 Task: Filter short by Most relevant.
Action: Mouse moved to (393, 93)
Screenshot: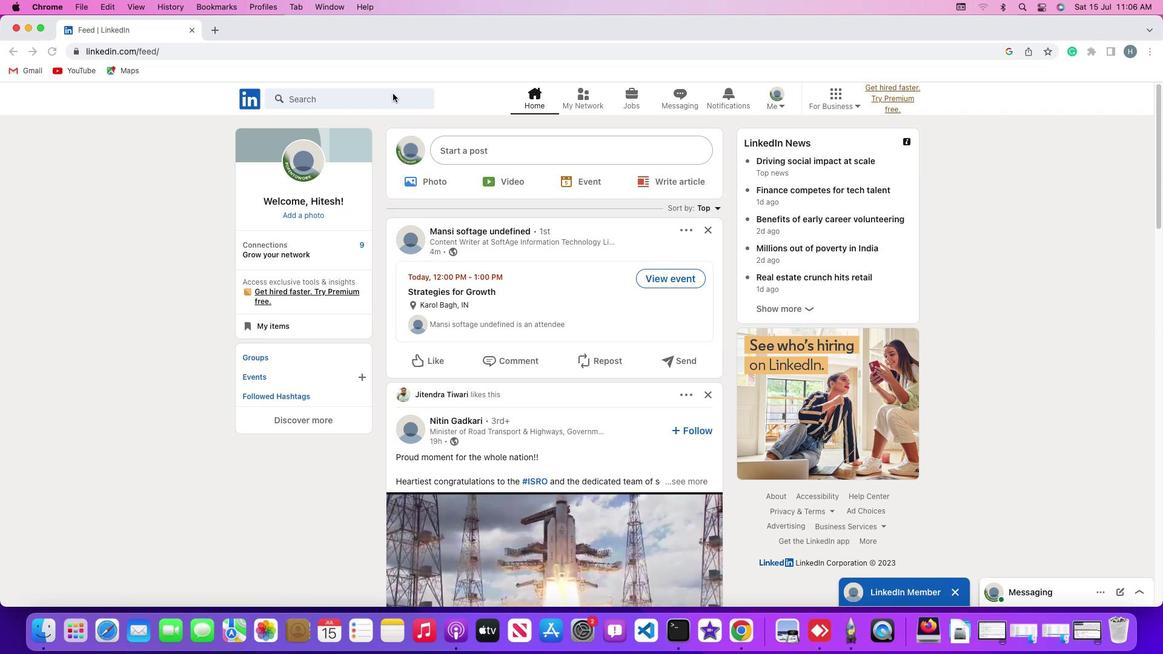 
Action: Mouse pressed left at (393, 93)
Screenshot: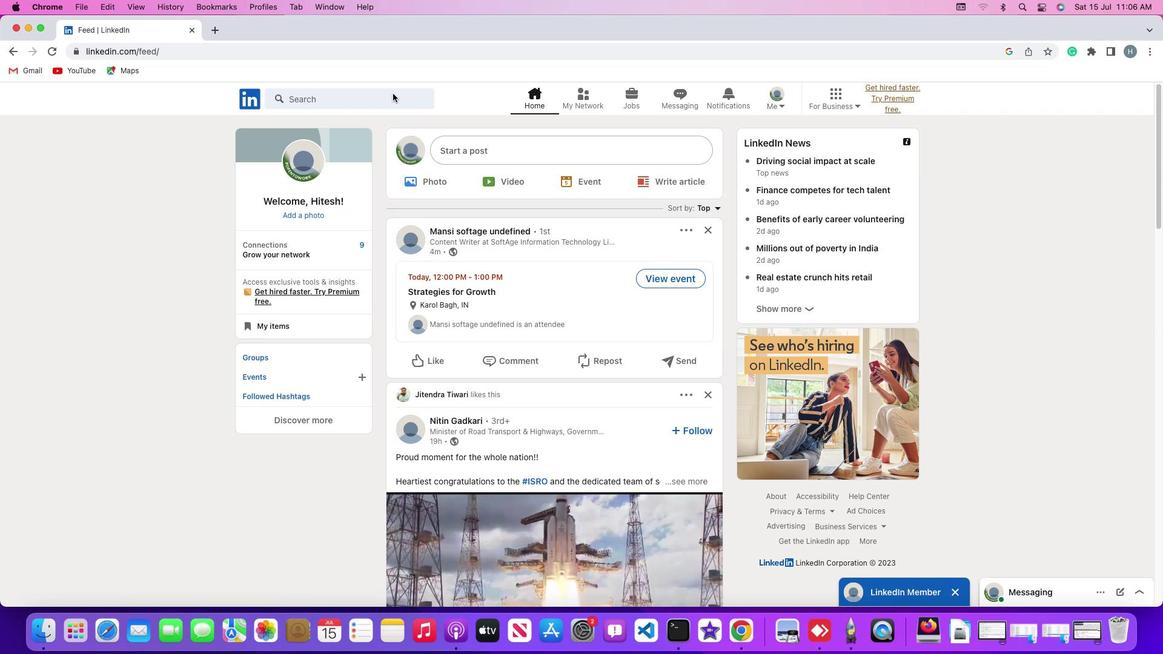 
Action: Mouse pressed left at (393, 93)
Screenshot: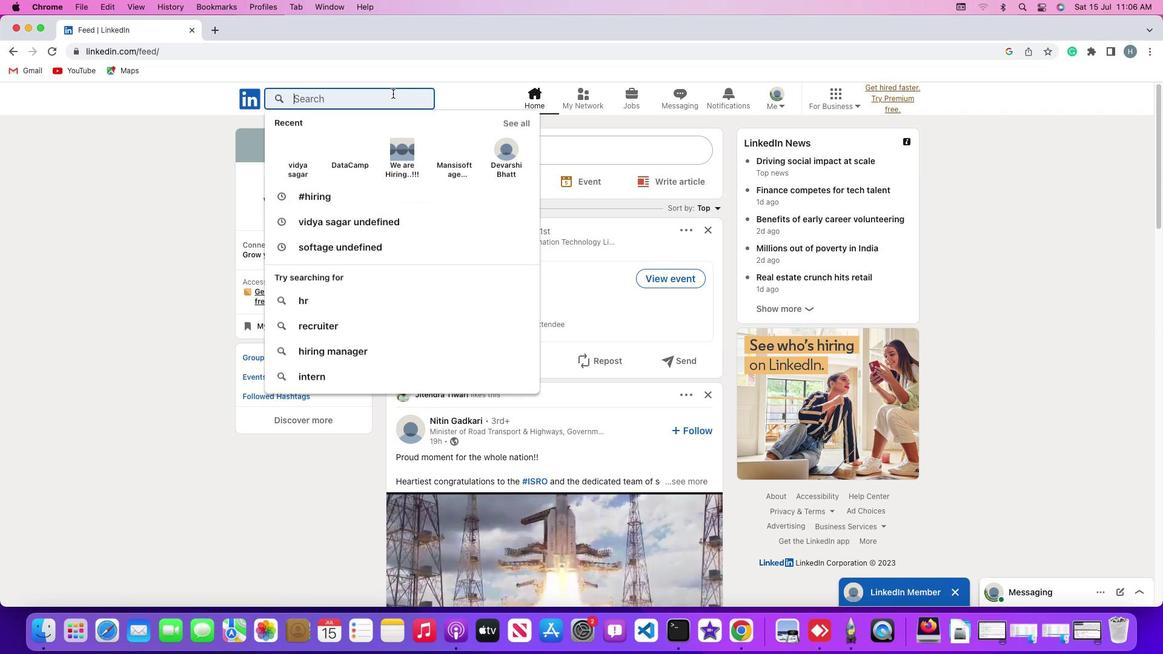 
Action: Mouse moved to (400, 96)
Screenshot: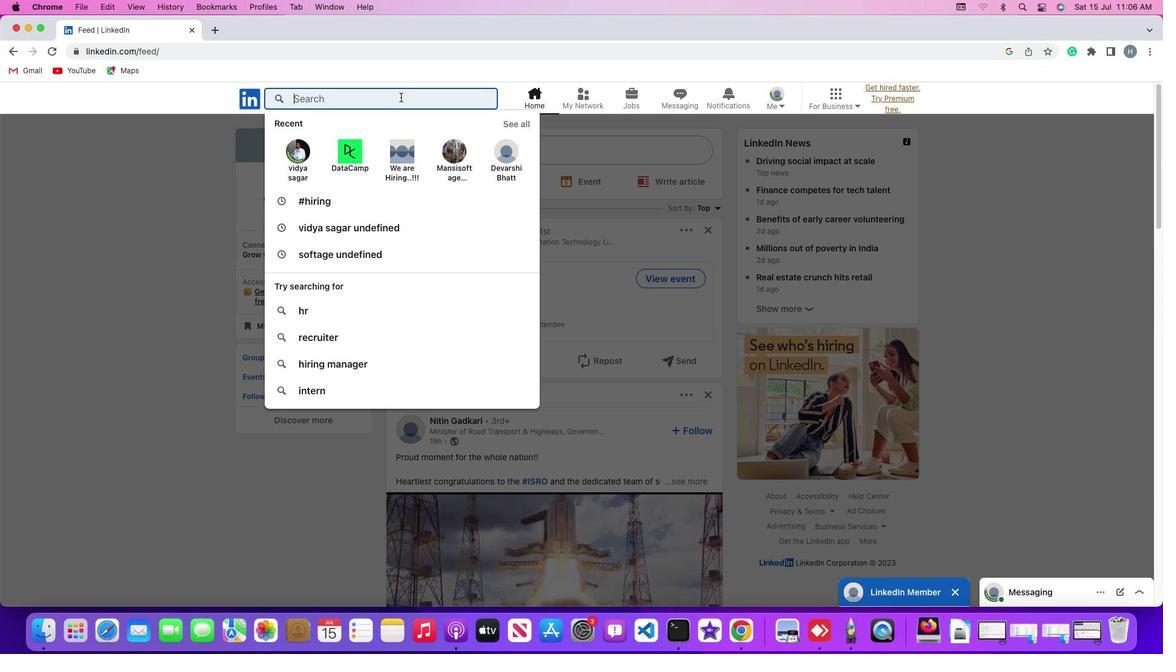 
Action: Key pressed Key.shift'#''h''i''r''i''n''g'Key.enter
Screenshot: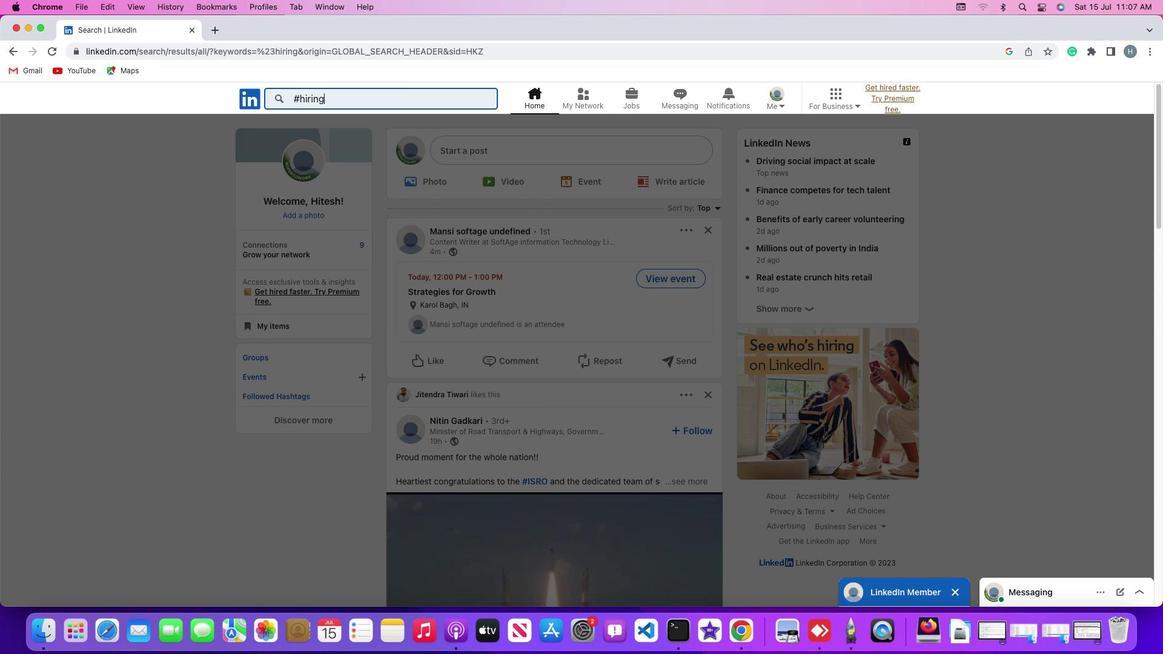 
Action: Mouse moved to (305, 130)
Screenshot: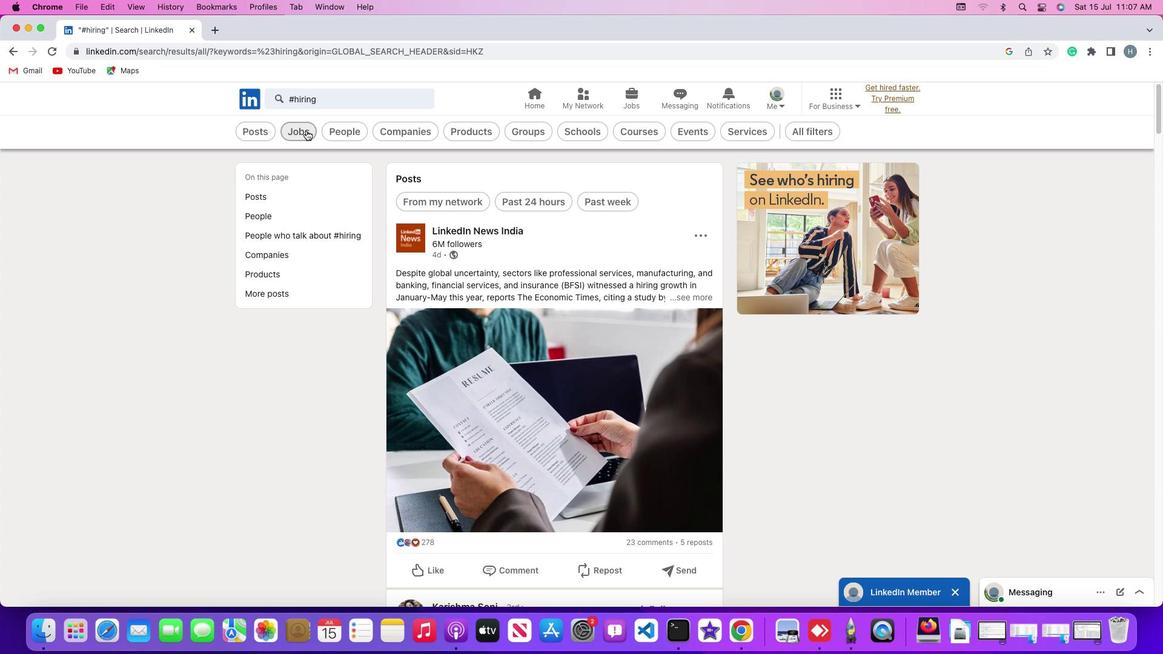 
Action: Mouse pressed left at (305, 130)
Screenshot: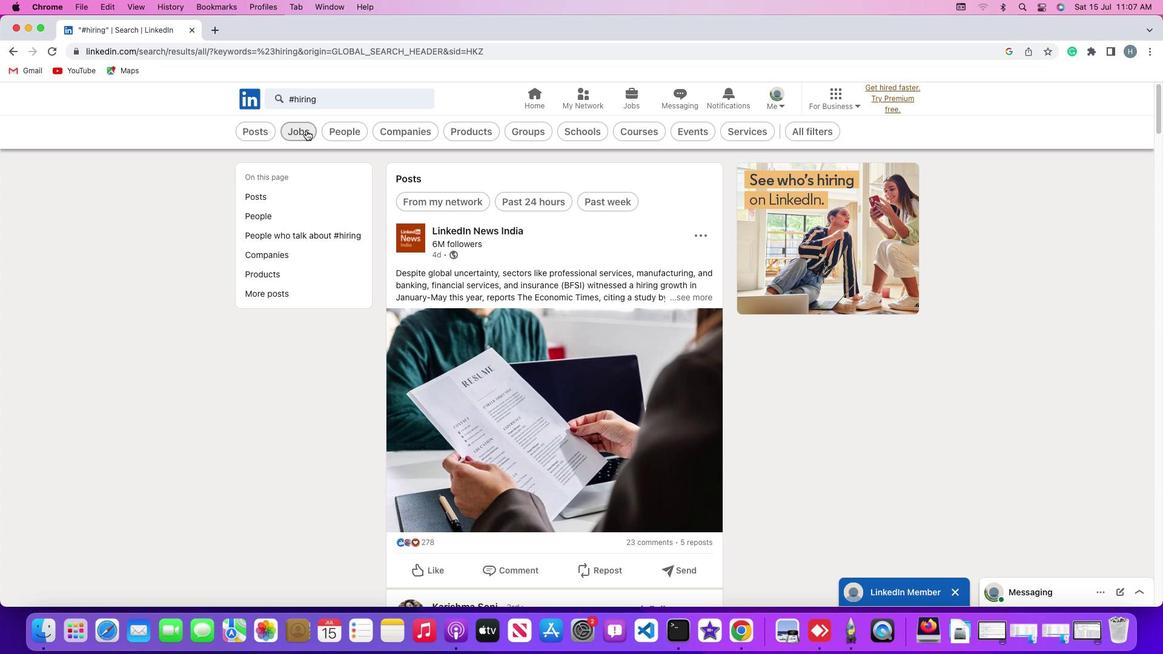 
Action: Mouse pressed left at (305, 130)
Screenshot: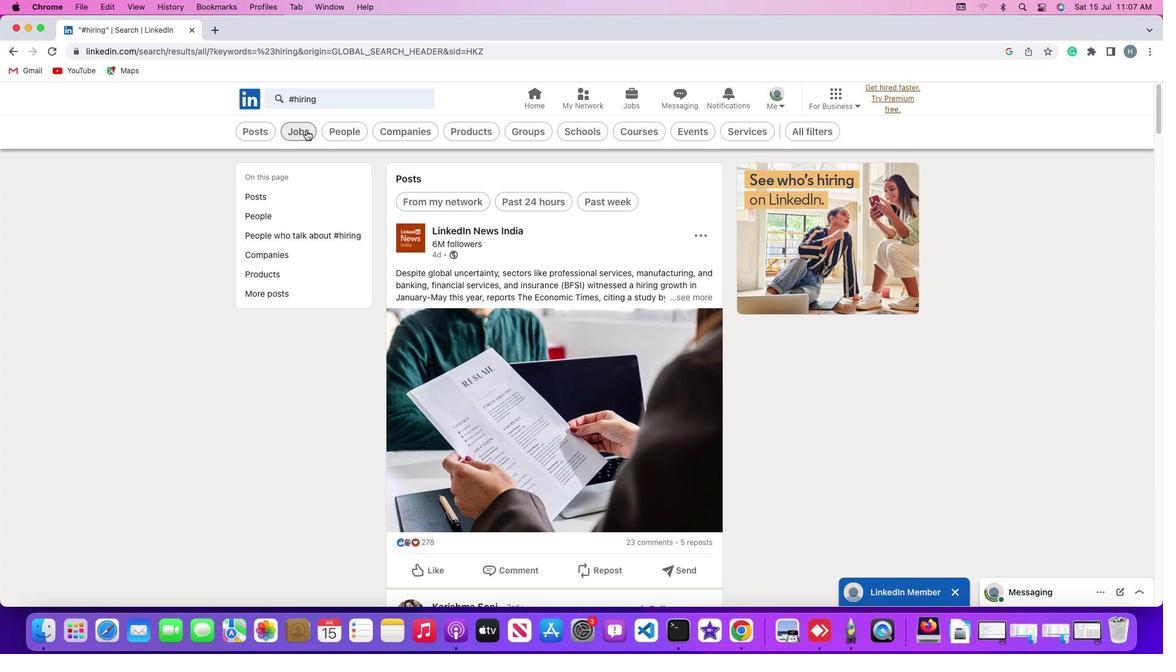 
Action: Mouse moved to (845, 130)
Screenshot: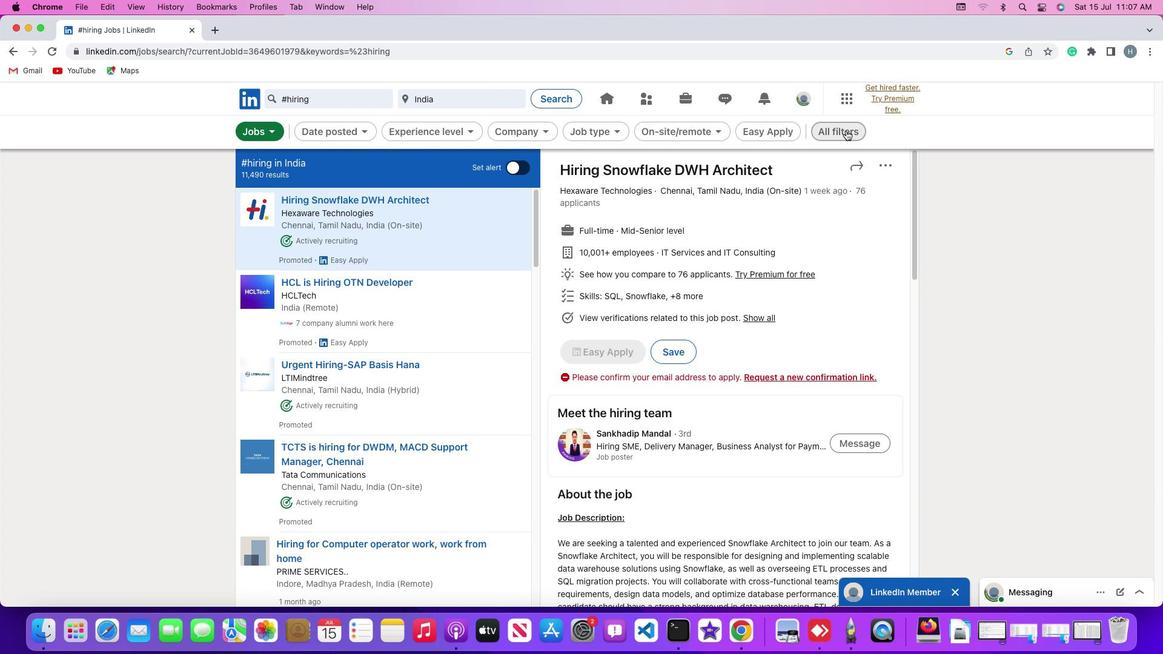 
Action: Mouse pressed left at (845, 130)
Screenshot: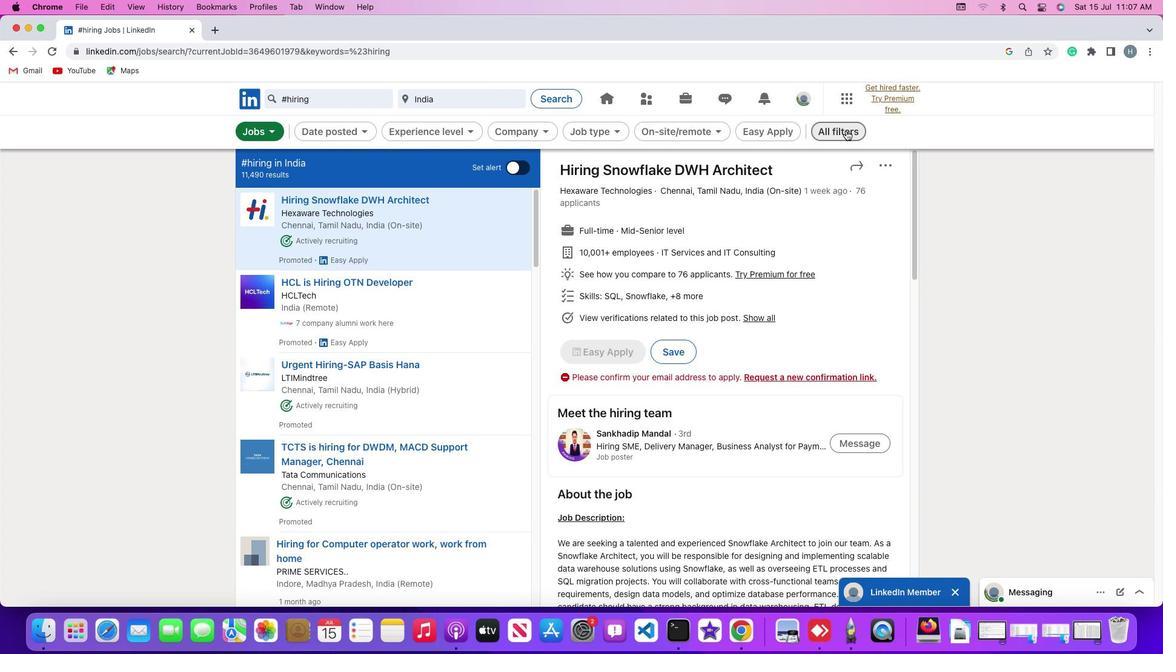 
Action: Mouse moved to (1004, 310)
Screenshot: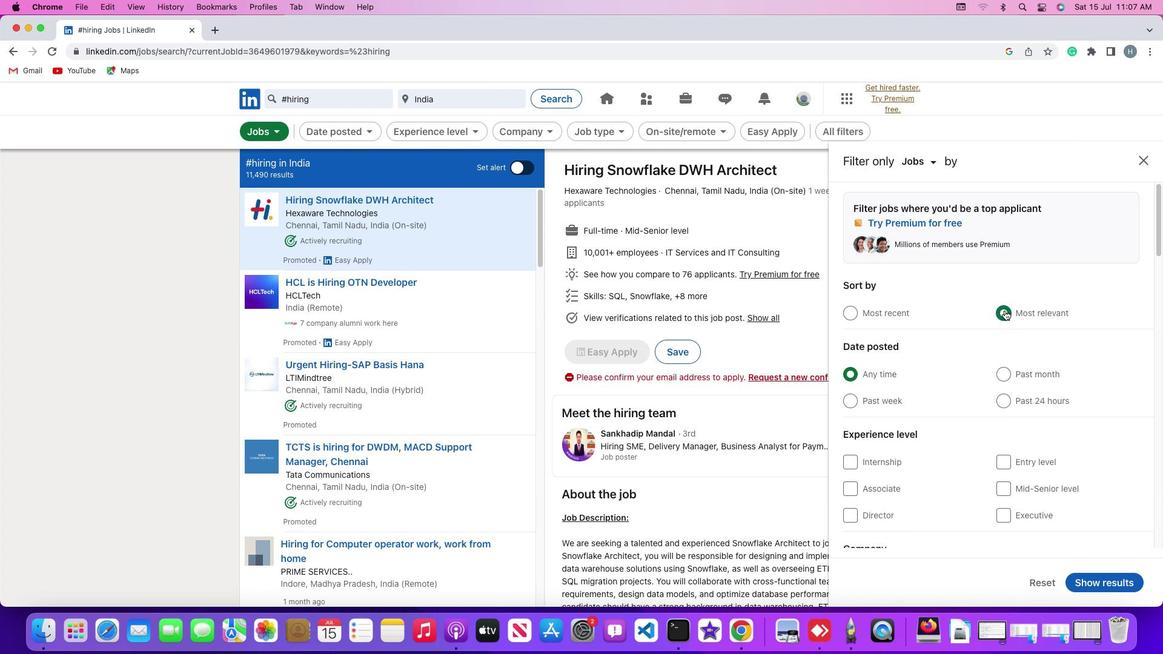 
Action: Mouse pressed left at (1004, 310)
Screenshot: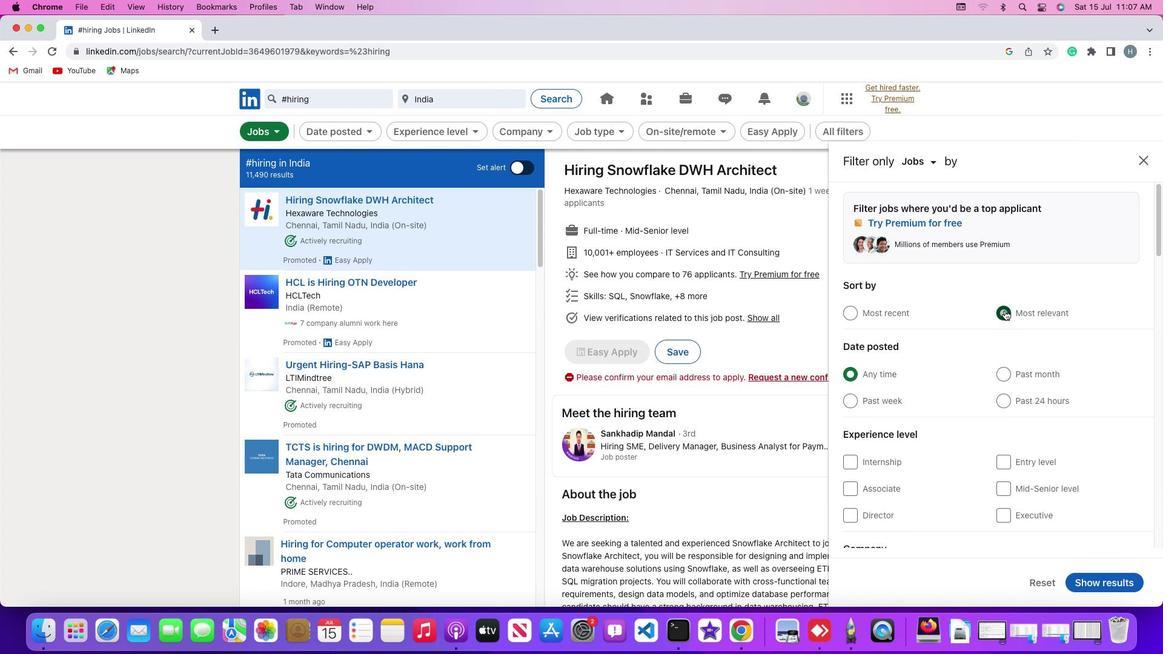 
Action: Mouse moved to (1102, 583)
Screenshot: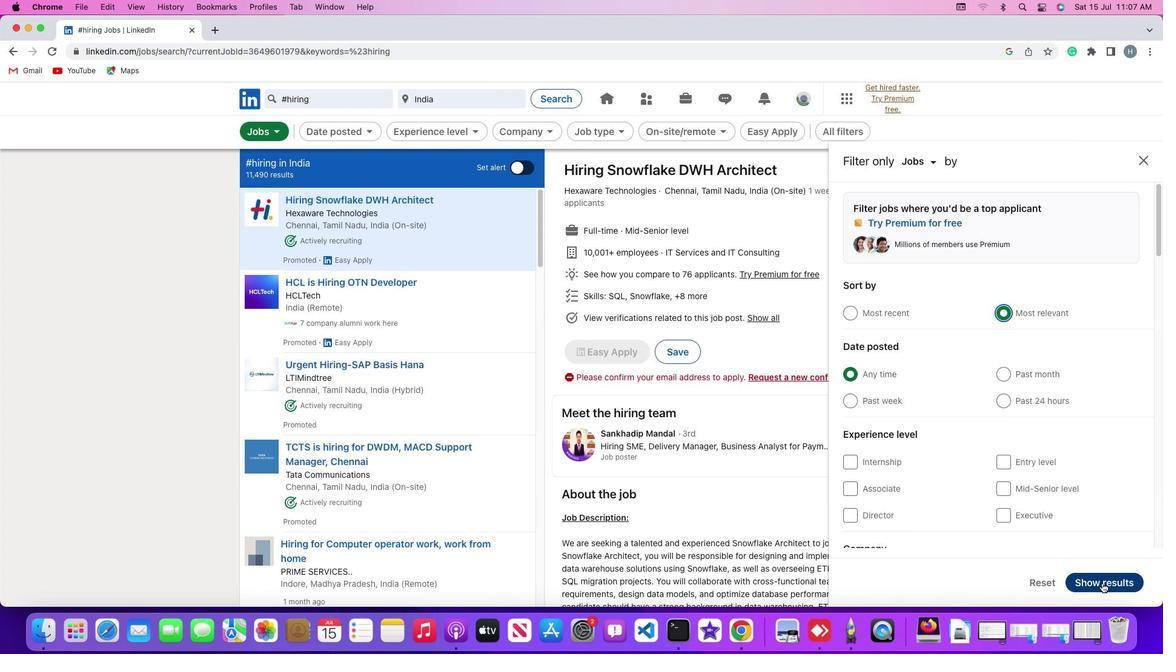 
Action: Mouse pressed left at (1102, 583)
Screenshot: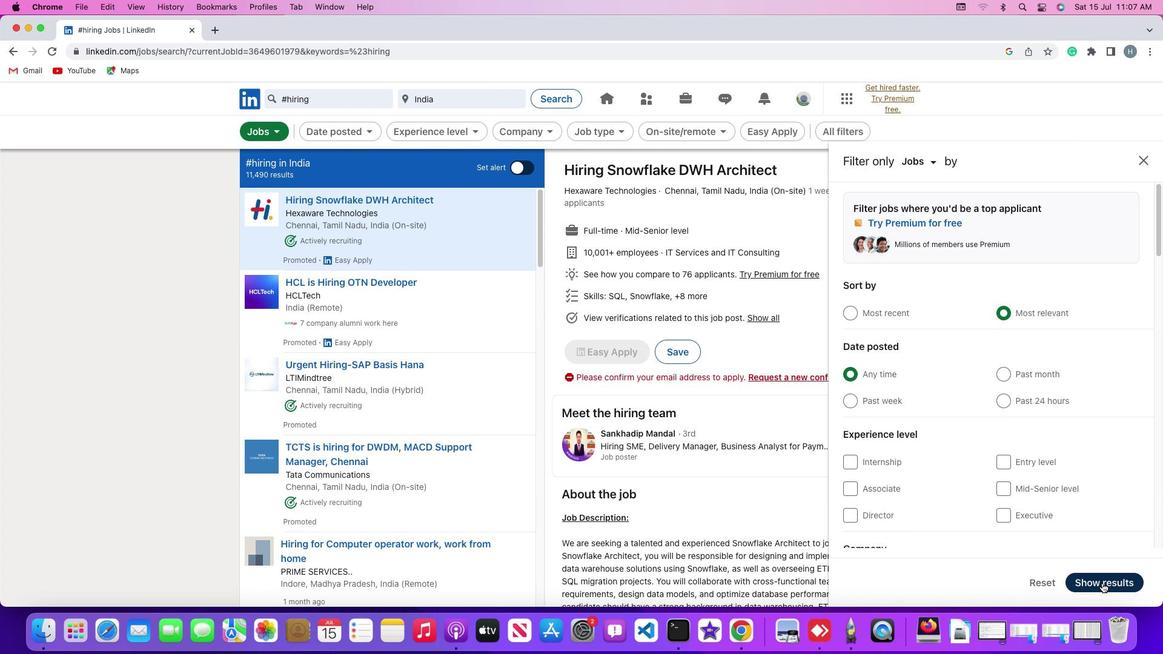 
Action: Mouse moved to (967, 356)
Screenshot: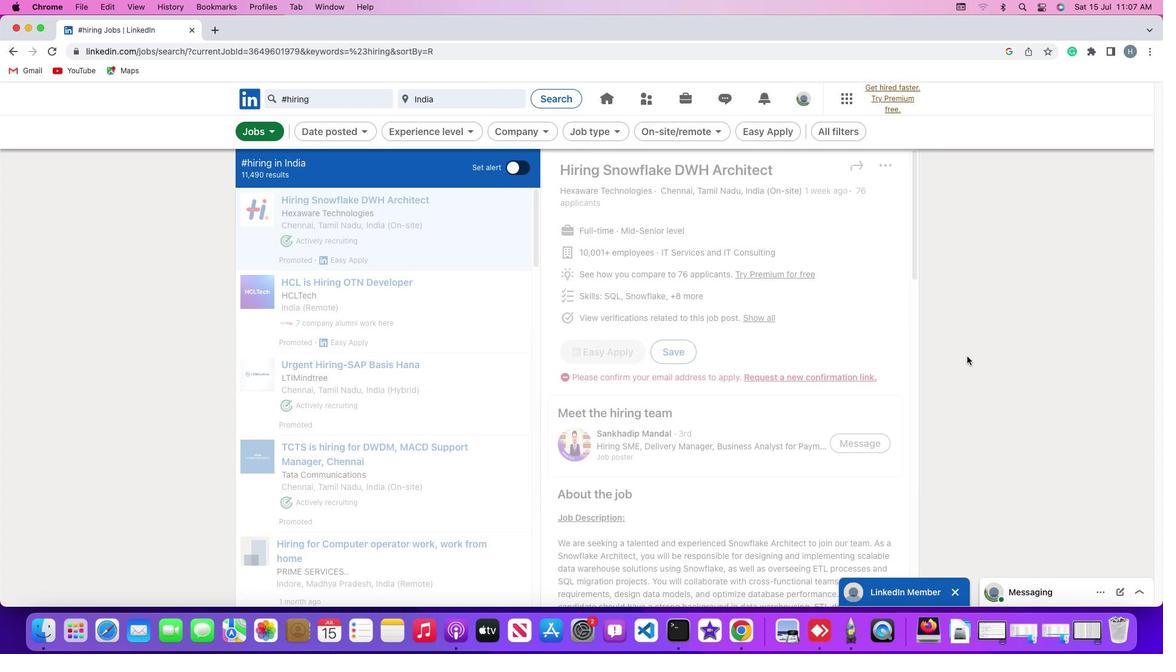 
